 Task: Search for 'Team Meeting' in the calendar.
Action: Mouse moved to (12, 77)
Screenshot: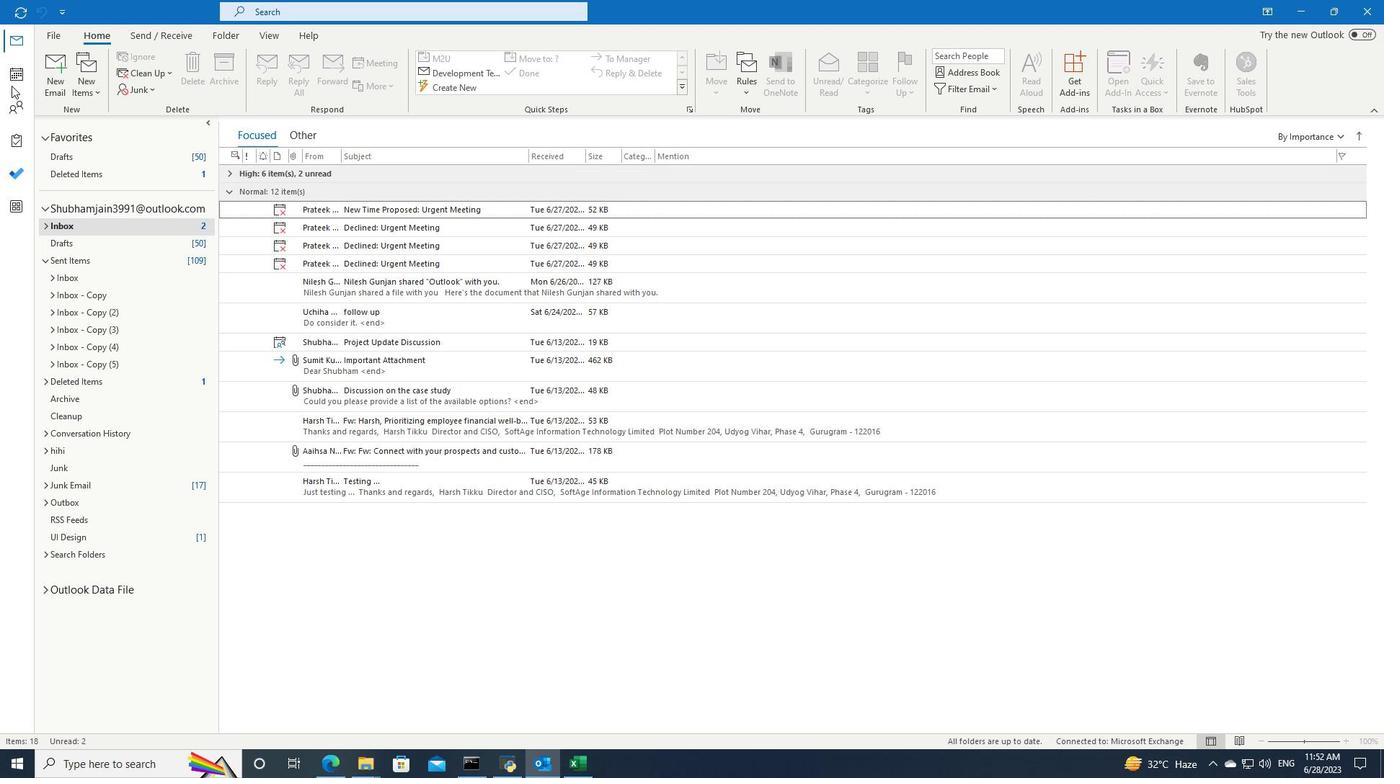 
Action: Mouse pressed left at (12, 77)
Screenshot: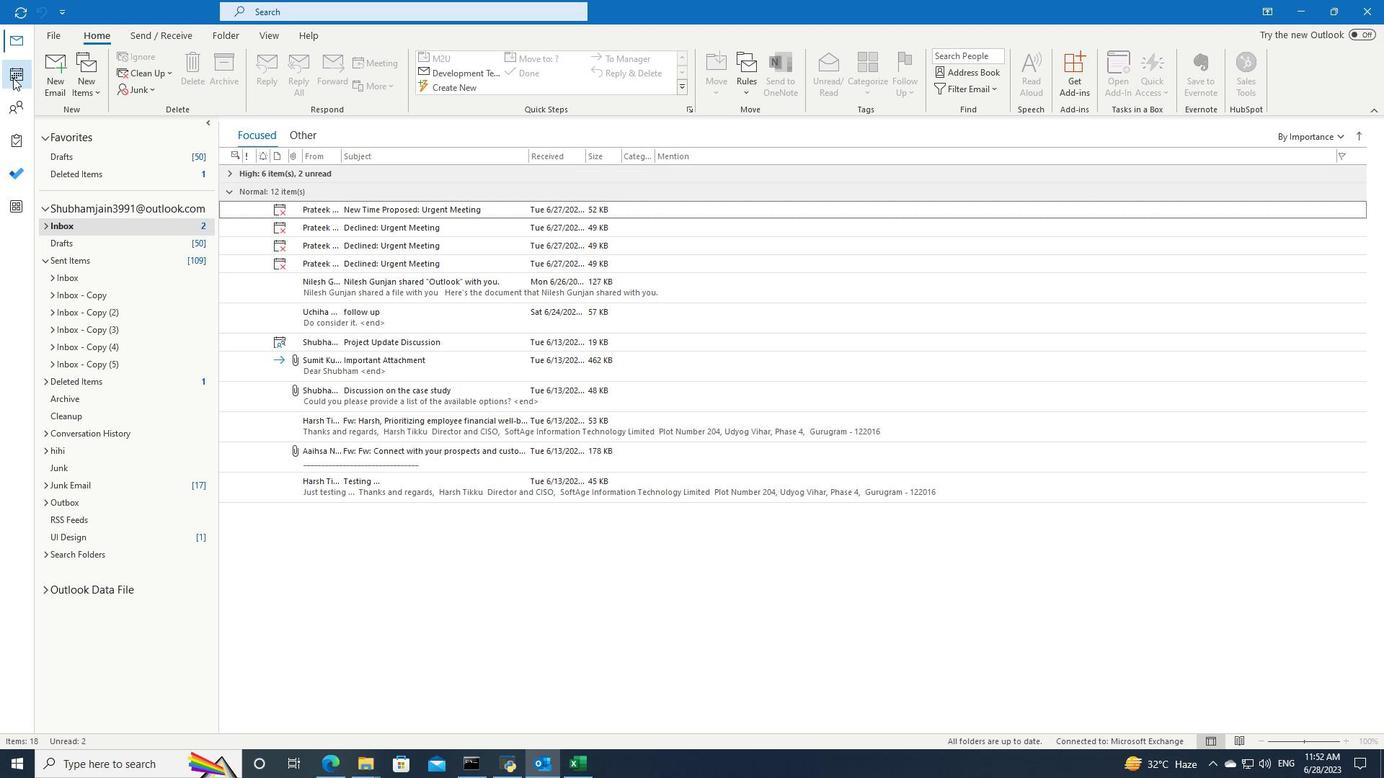 
Action: Mouse moved to (576, 11)
Screenshot: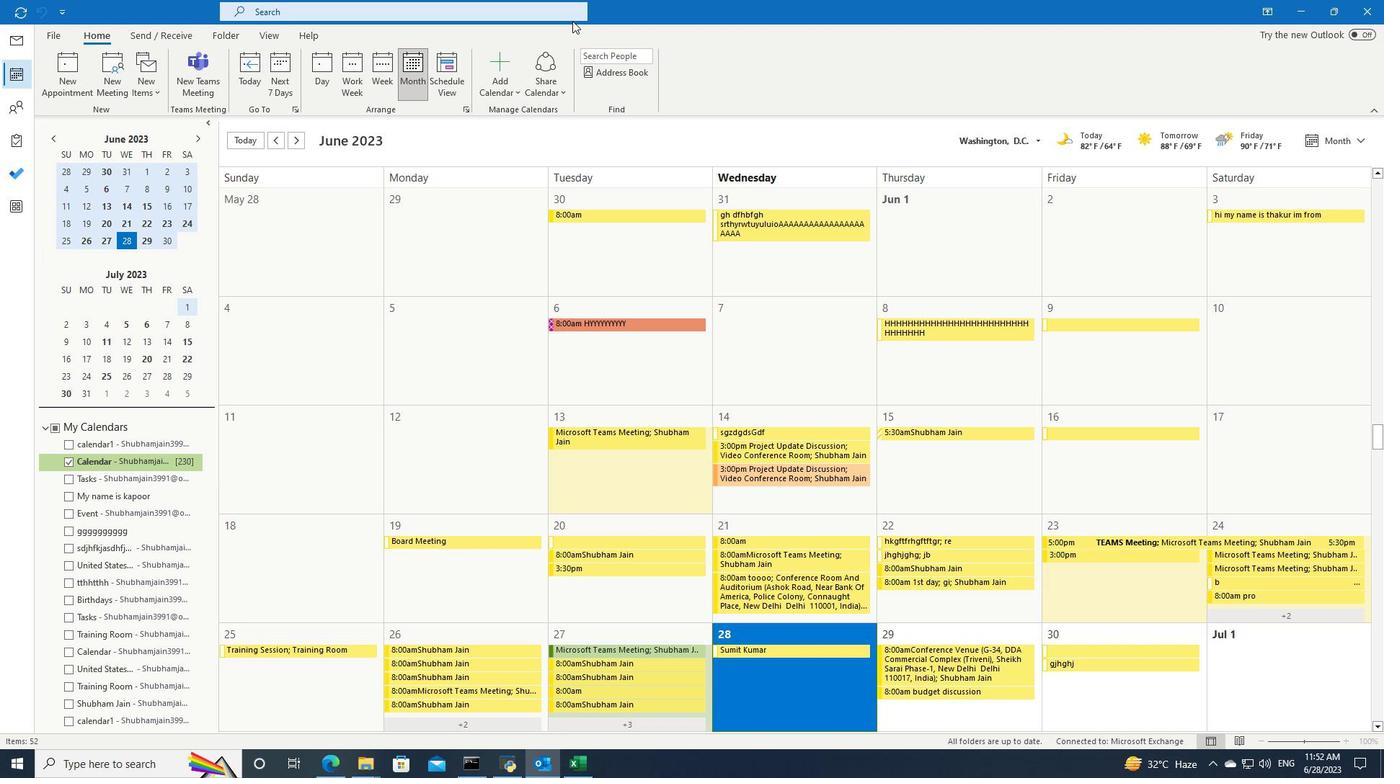 
Action: Mouse pressed left at (576, 11)
Screenshot: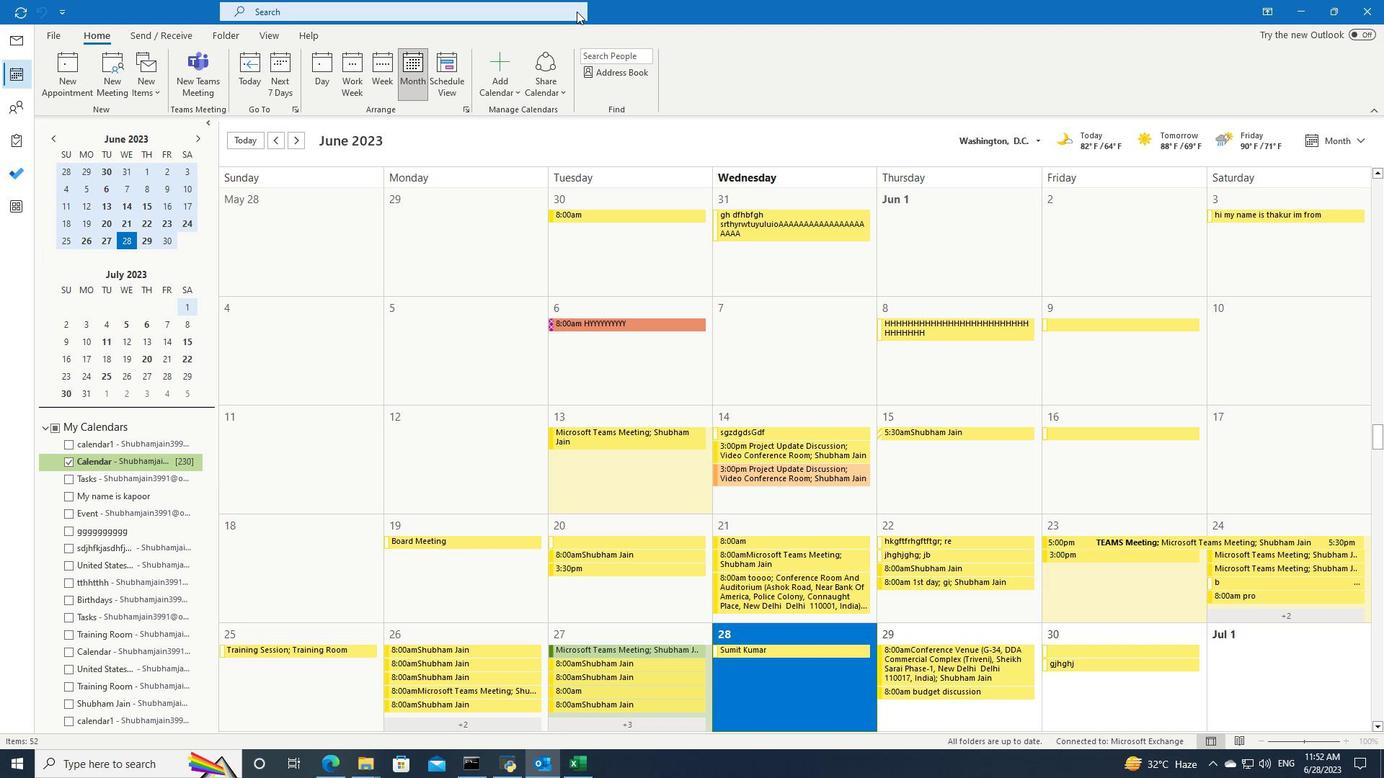 
Action: Mouse moved to (557, 12)
Screenshot: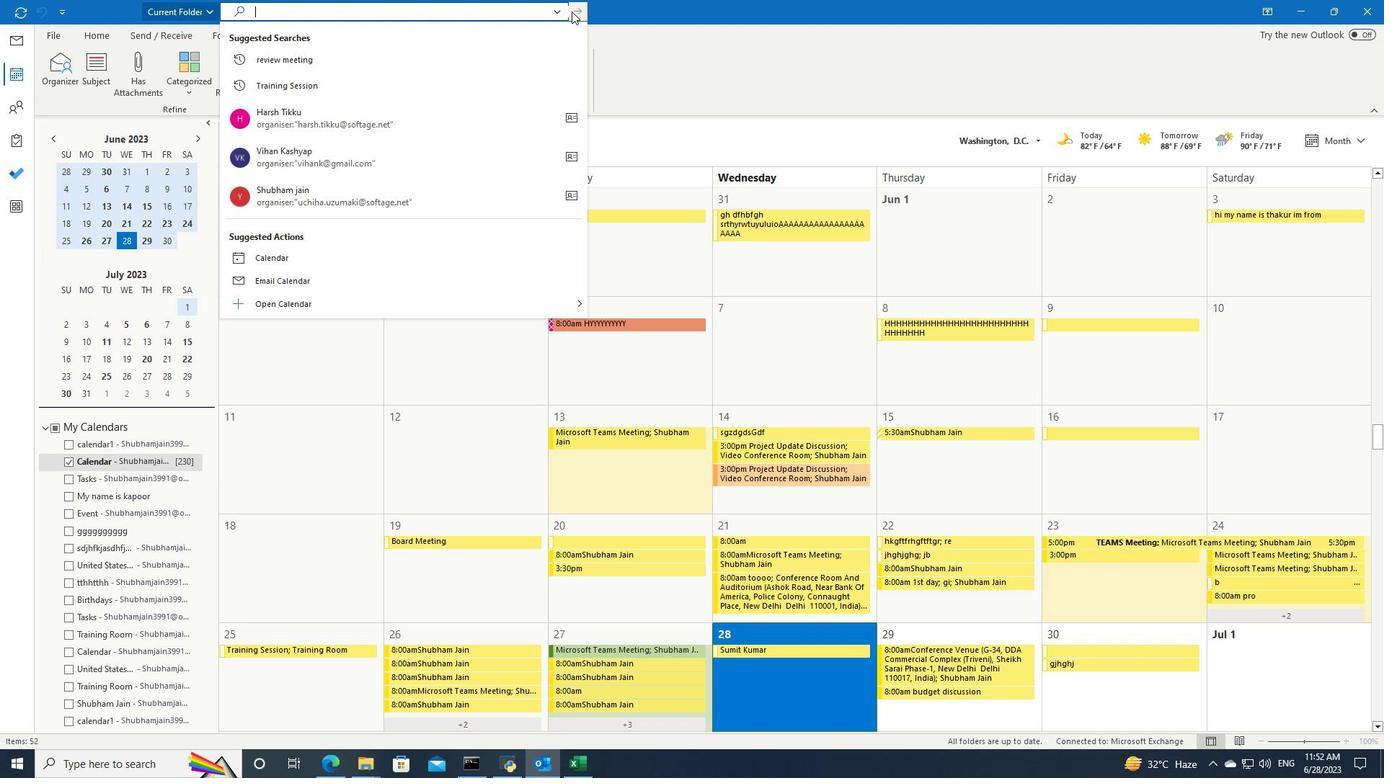 
Action: Mouse pressed left at (557, 12)
Screenshot: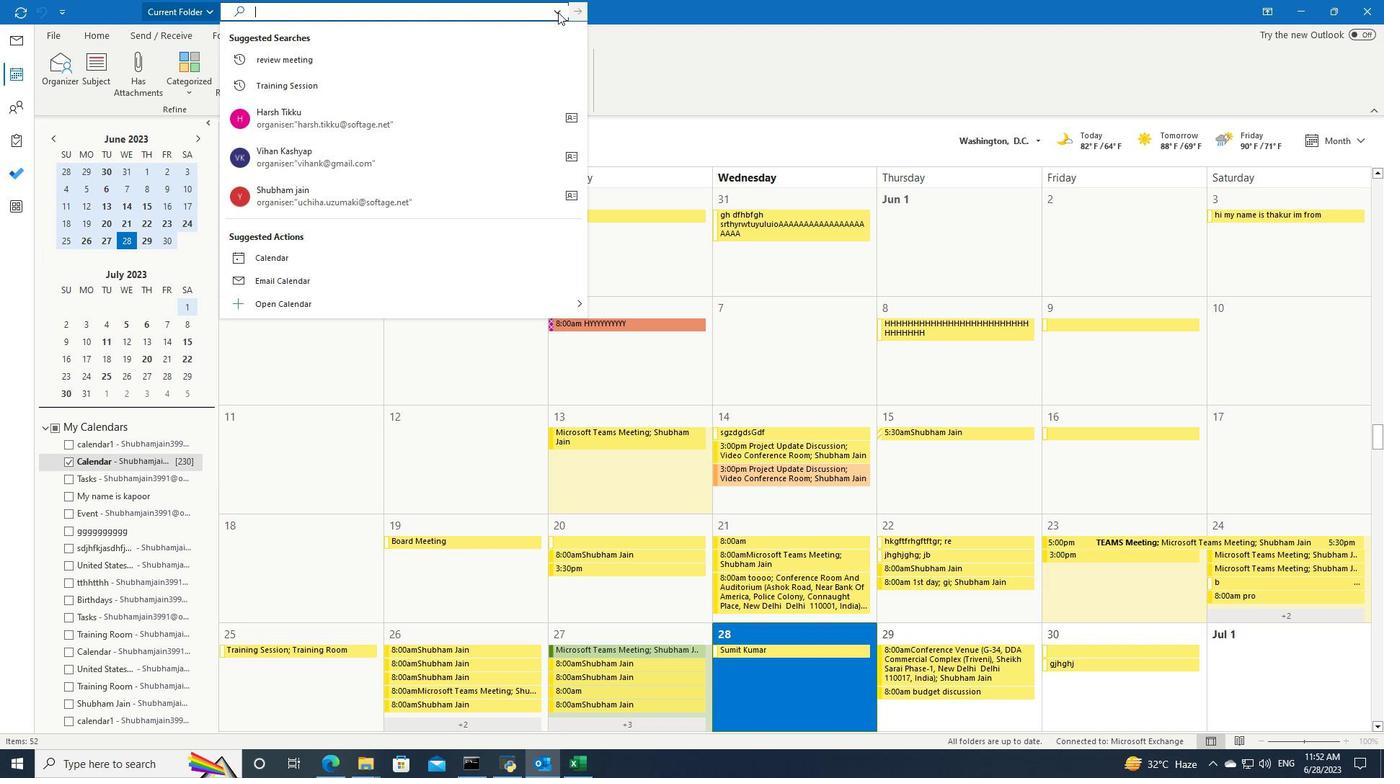 
Action: Mouse moved to (567, 39)
Screenshot: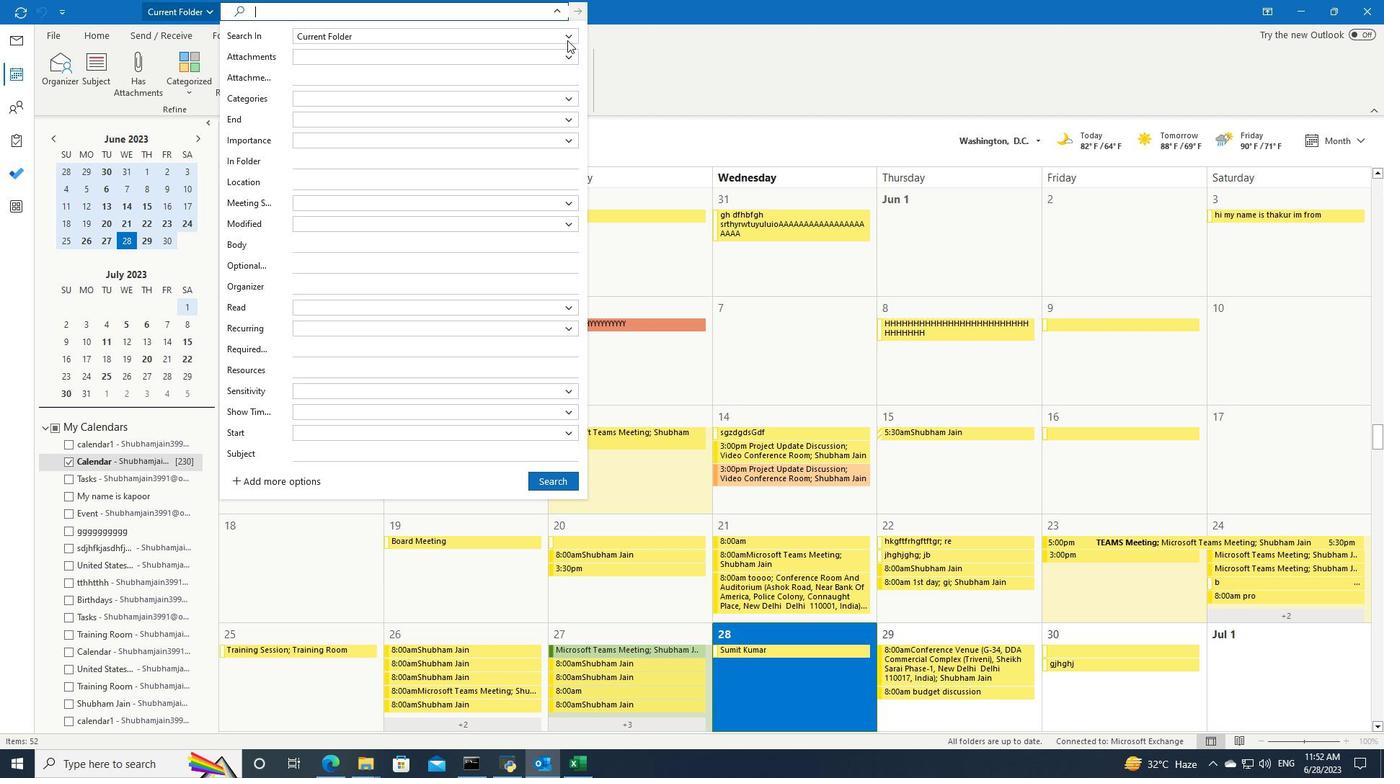 
Action: Mouse pressed left at (567, 39)
Screenshot: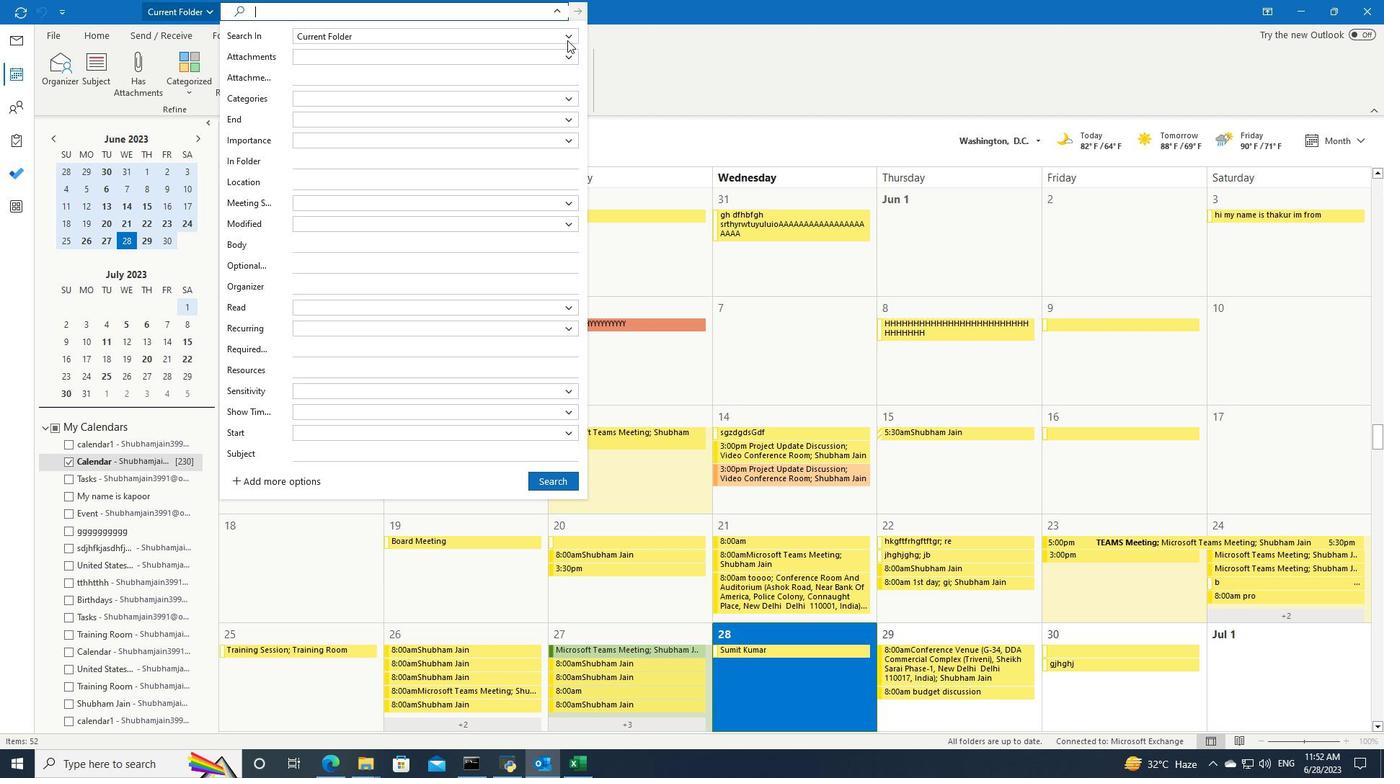 
Action: Mouse moved to (535, 80)
Screenshot: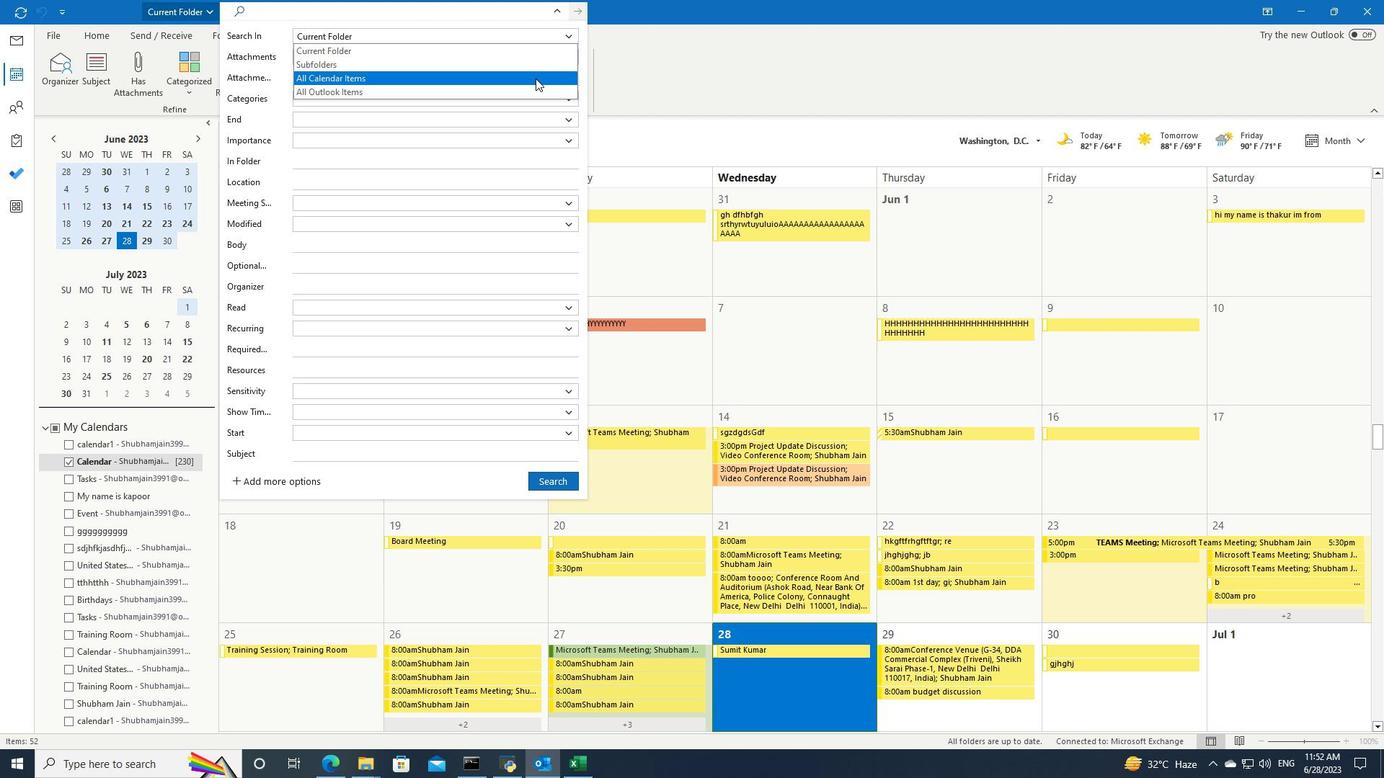 
Action: Mouse pressed left at (535, 80)
Screenshot: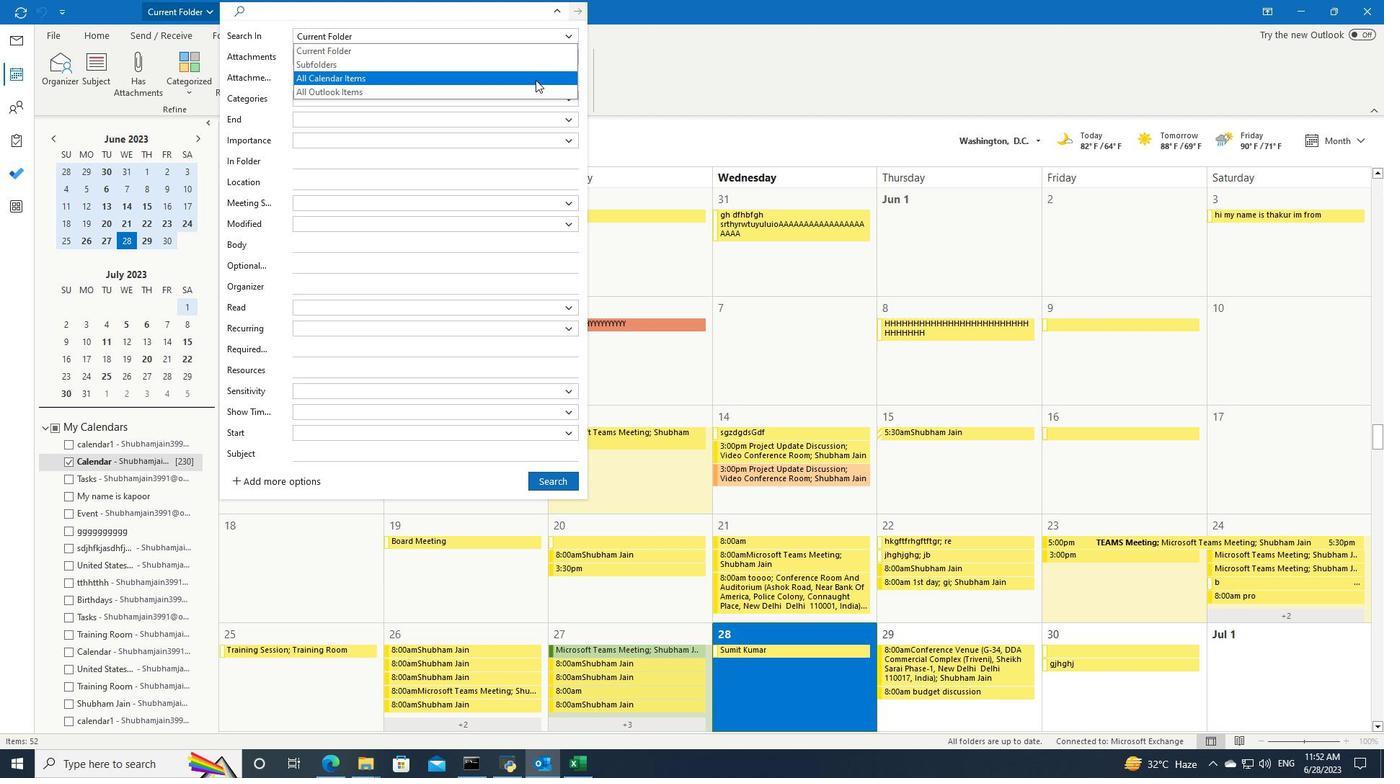 
Action: Mouse moved to (557, 10)
Screenshot: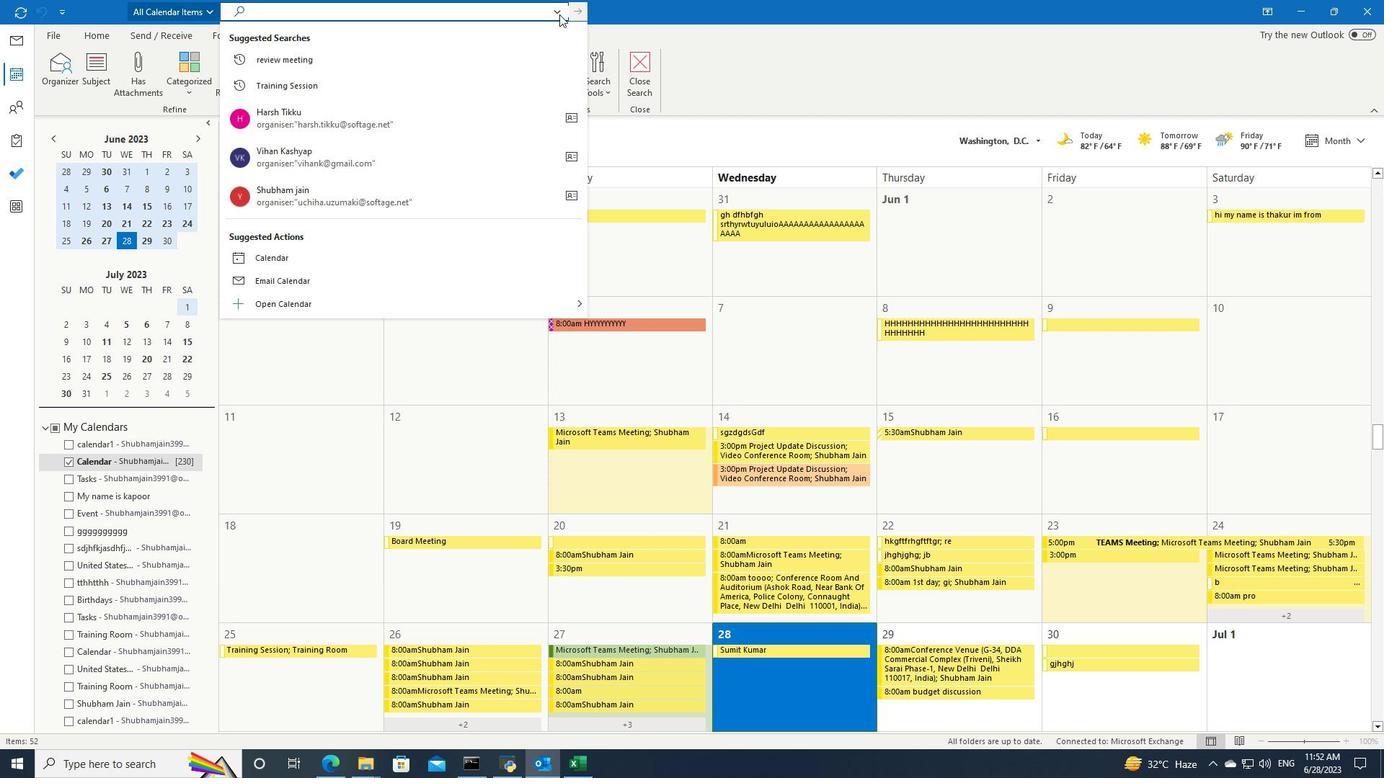 
Action: Mouse pressed left at (557, 10)
Screenshot: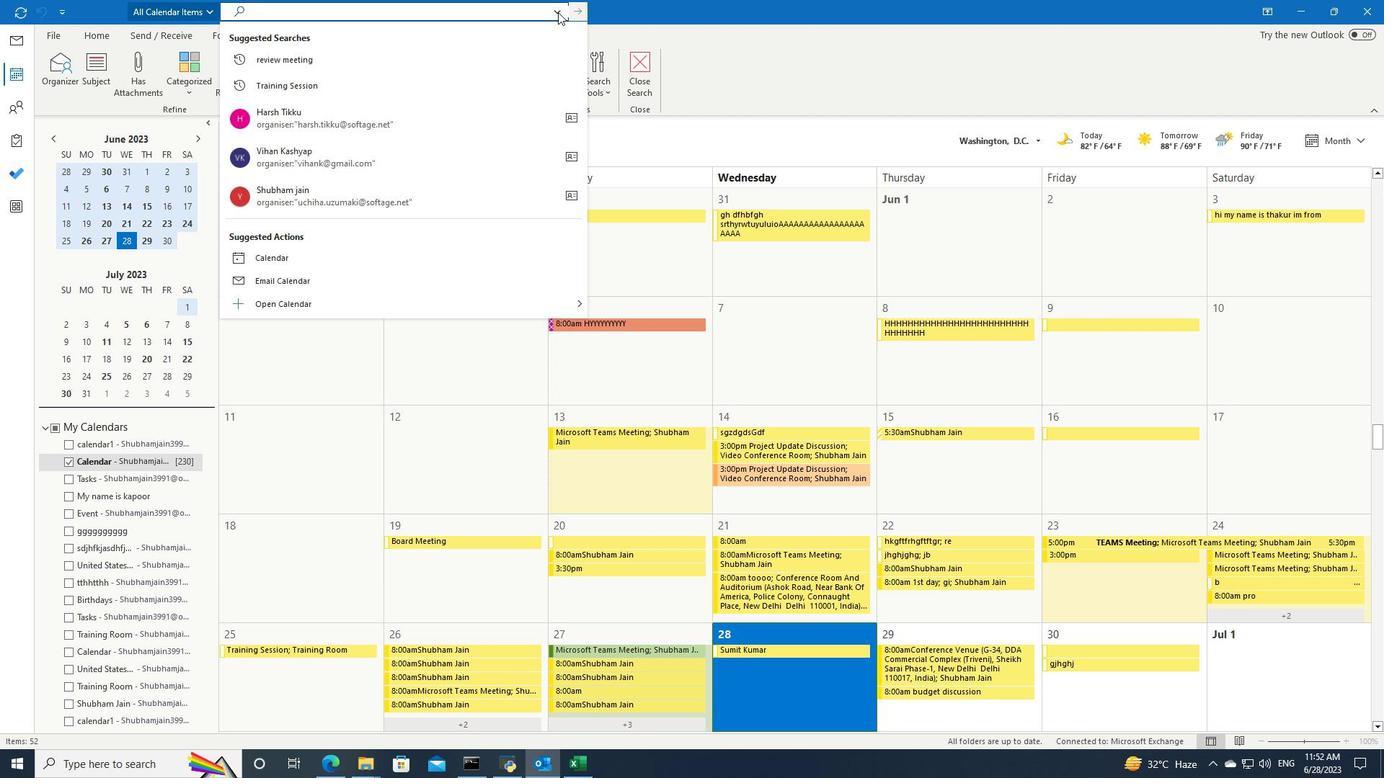 
Action: Mouse moved to (428, 452)
Screenshot: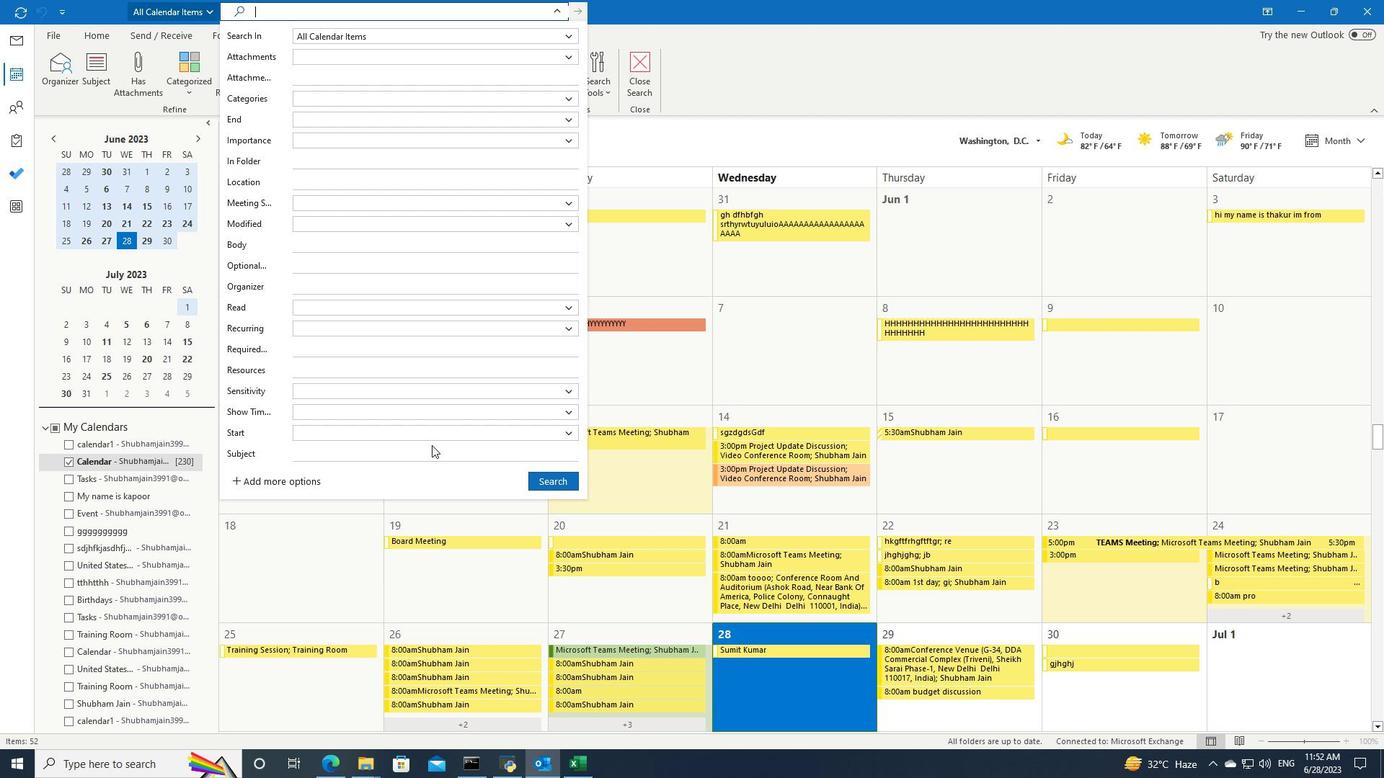 
Action: Mouse pressed left at (428, 452)
Screenshot: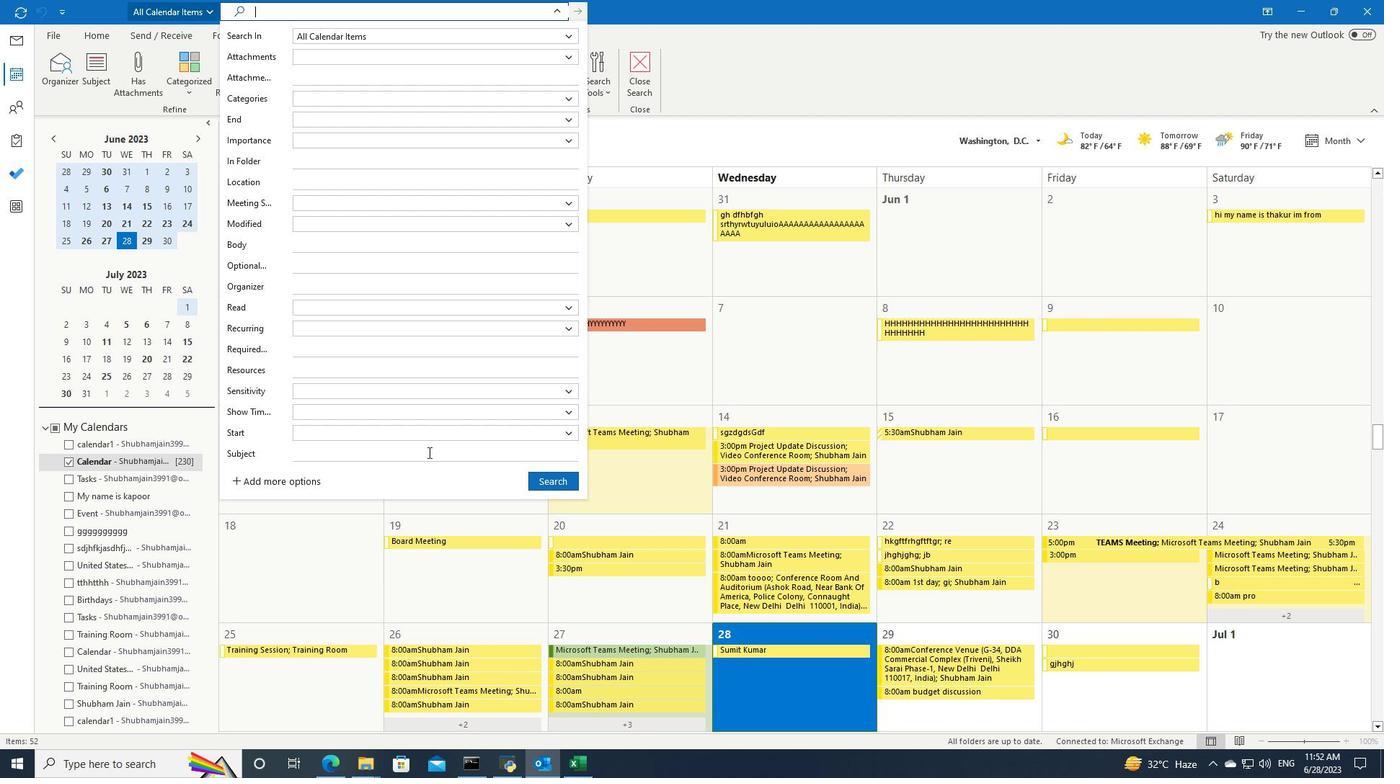 
Action: Key pressed <Key.shift>Team<Key.space><Key.shift>Meeting
Screenshot: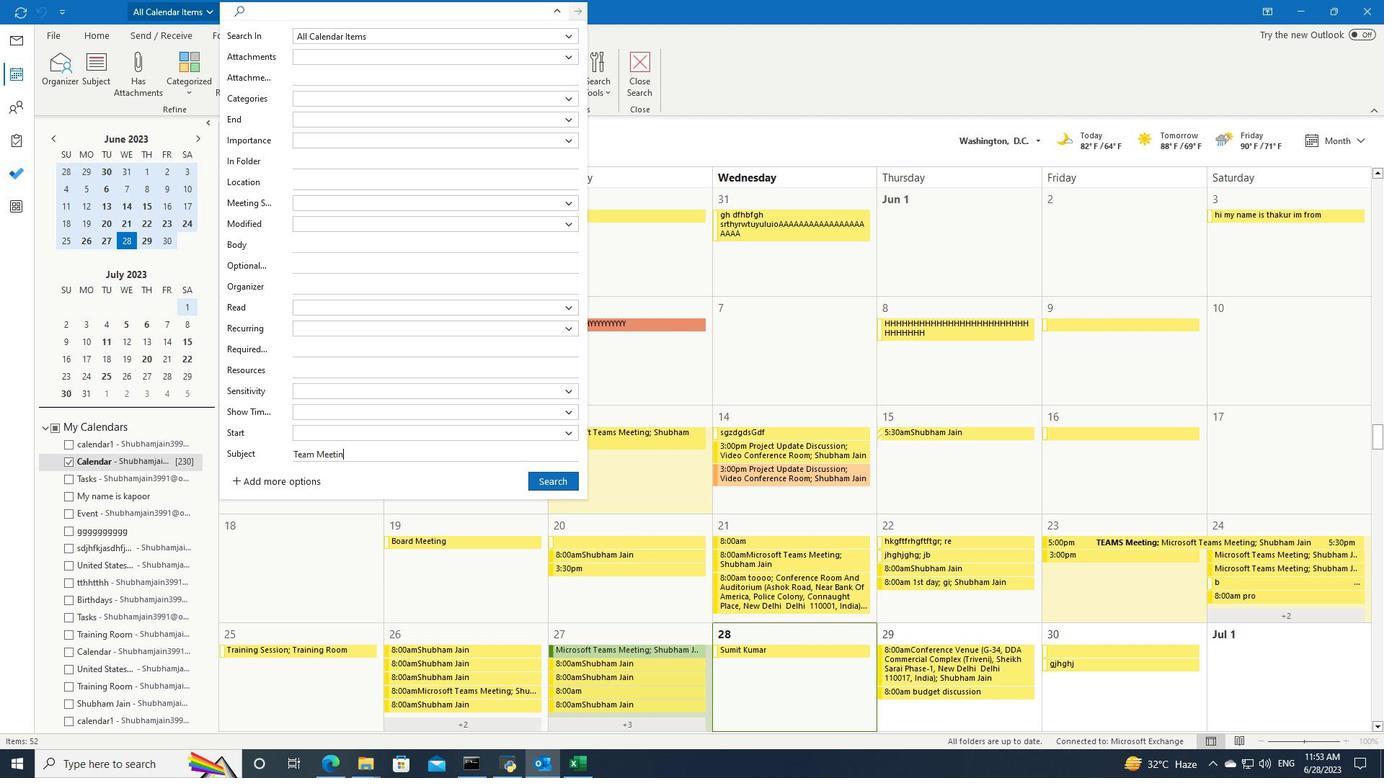 
Action: Mouse moved to (543, 482)
Screenshot: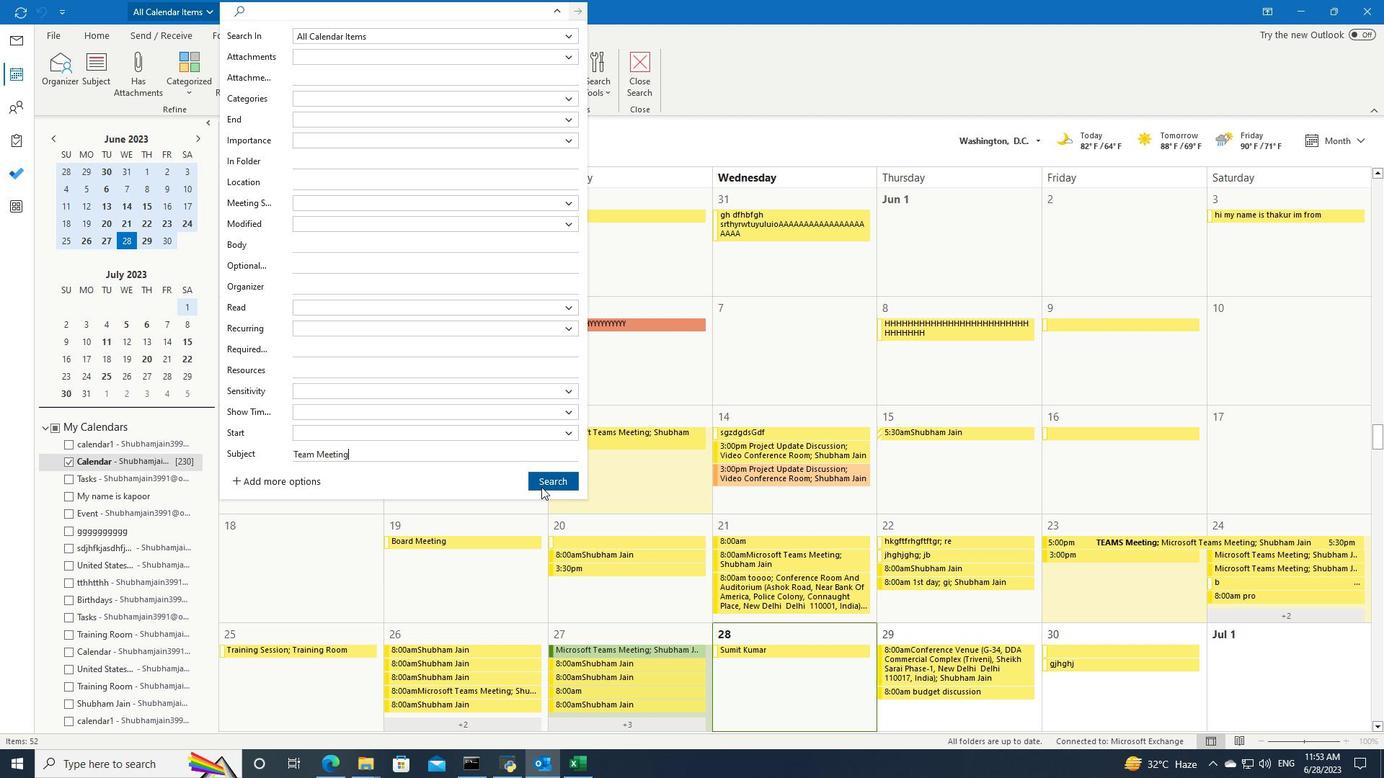 
Action: Mouse pressed left at (543, 482)
Screenshot: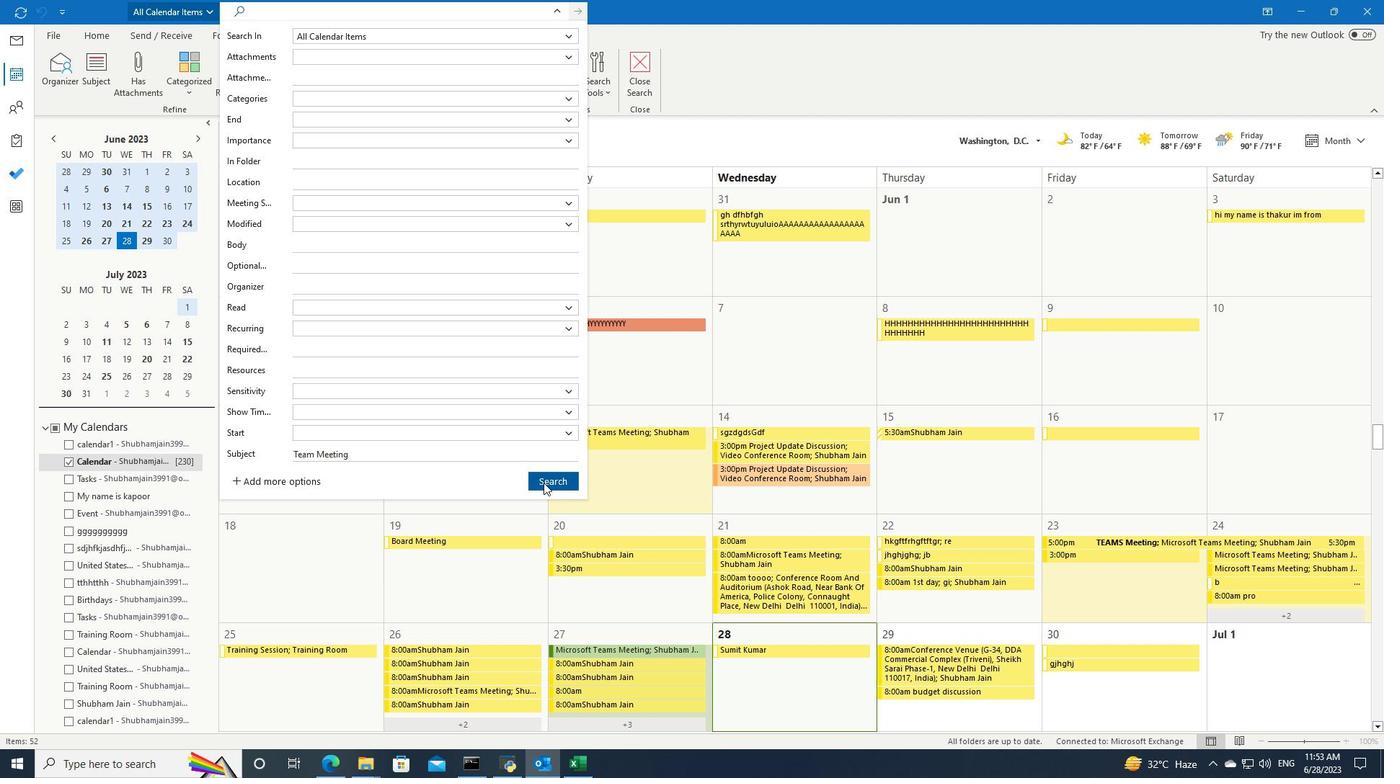 
